 Task: Create a board button that move a list "Trello list" from board "Progress report" to the top position of board "progress report".
Action: Mouse moved to (1051, 87)
Screenshot: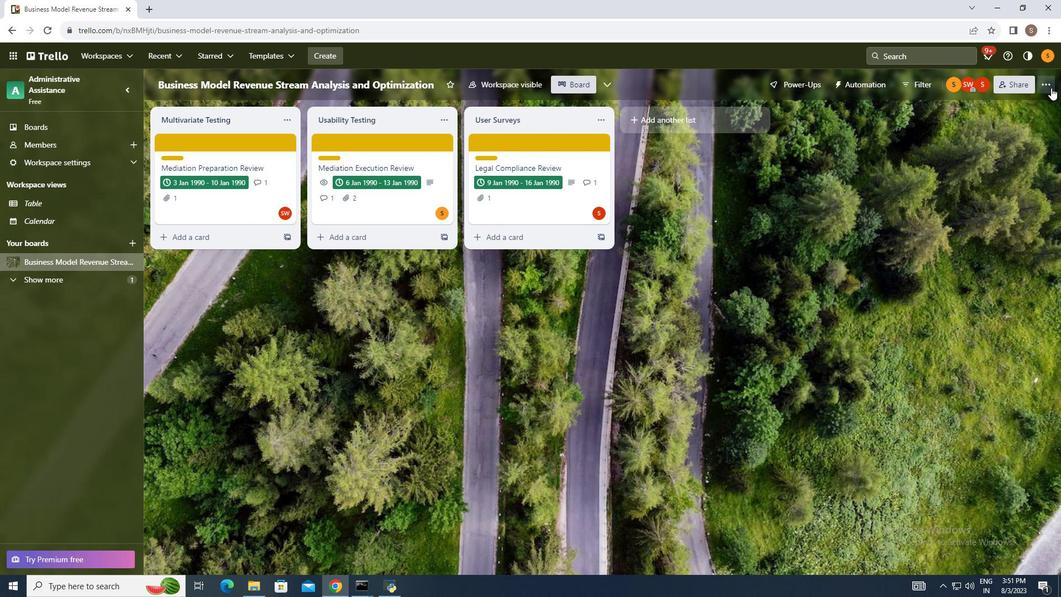 
Action: Mouse pressed left at (1051, 87)
Screenshot: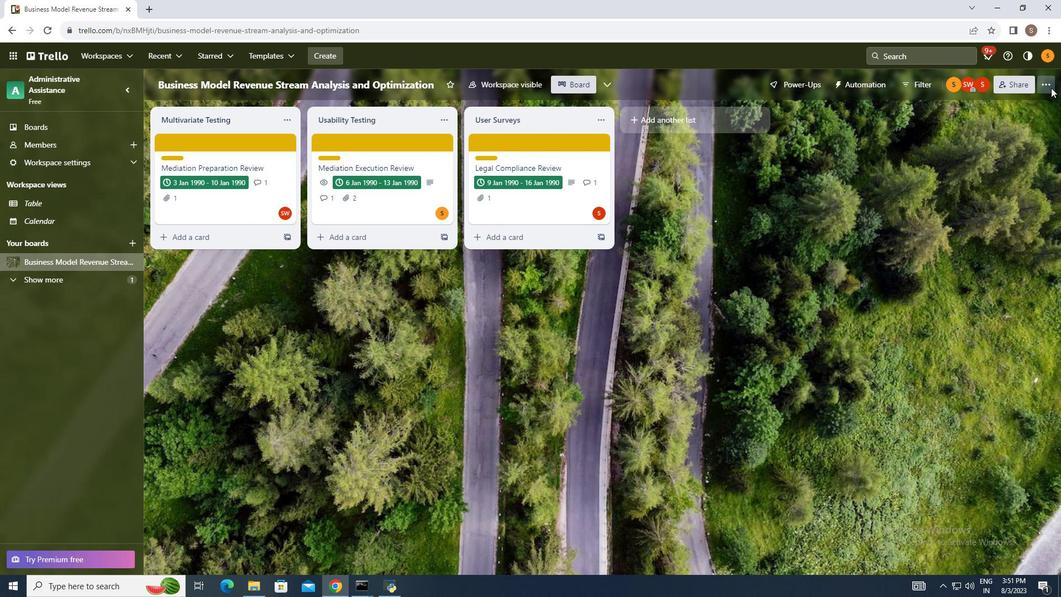 
Action: Mouse moved to (948, 235)
Screenshot: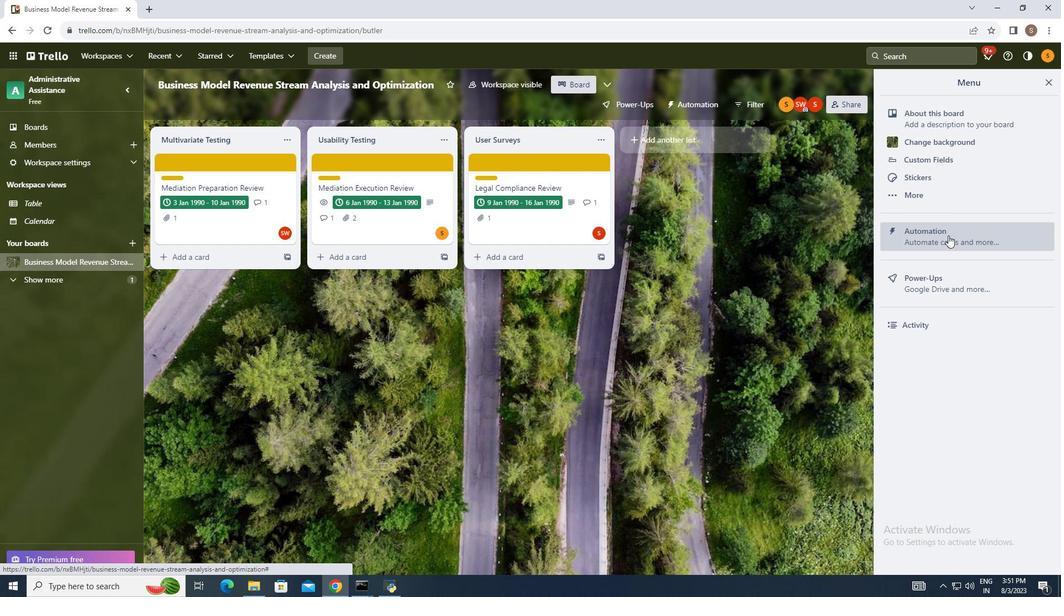 
Action: Mouse pressed left at (948, 235)
Screenshot: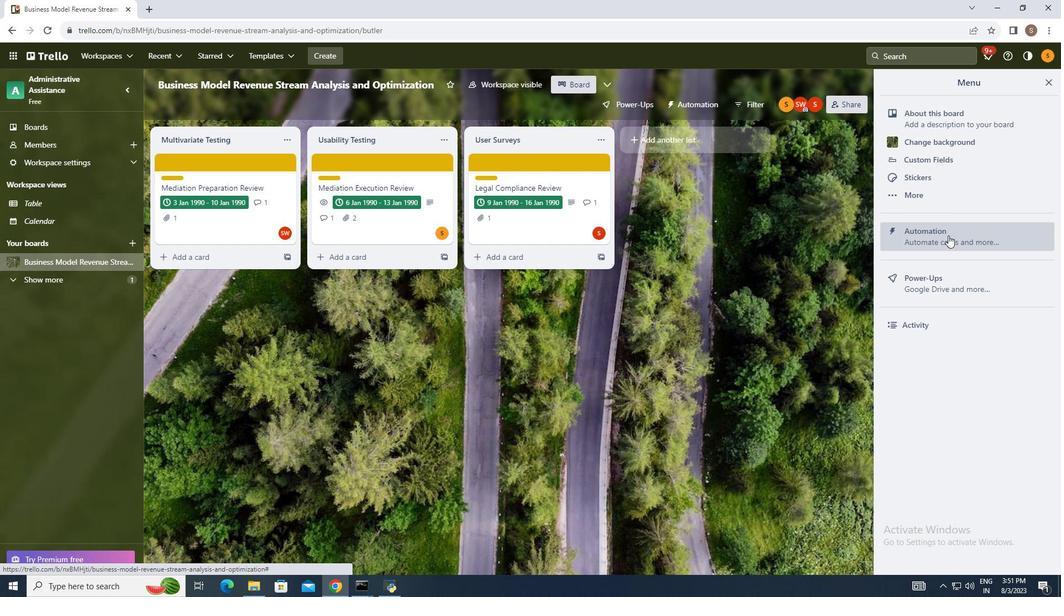 
Action: Mouse moved to (210, 307)
Screenshot: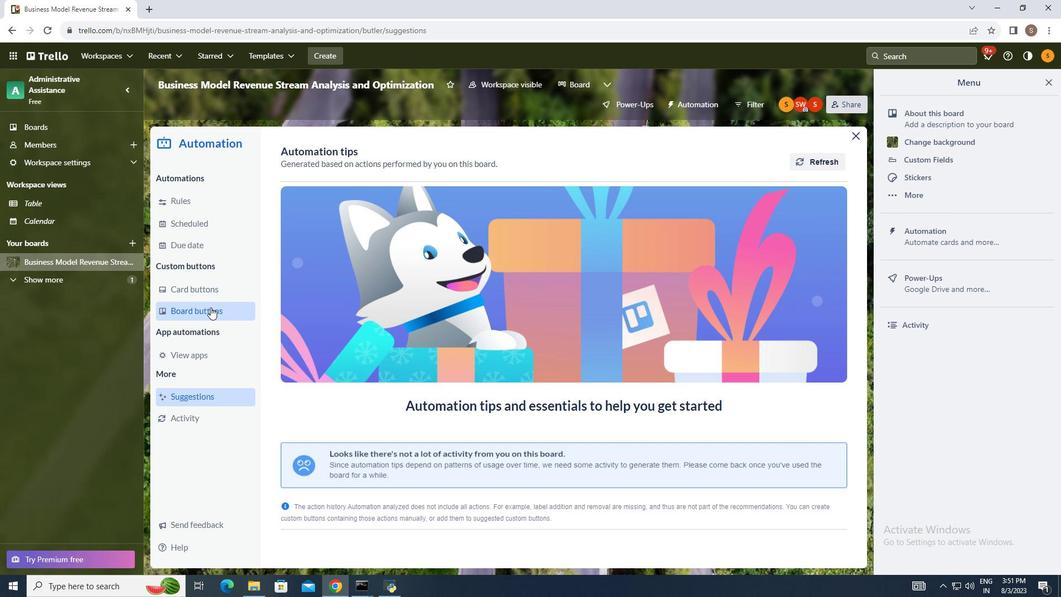 
Action: Mouse pressed left at (210, 307)
Screenshot: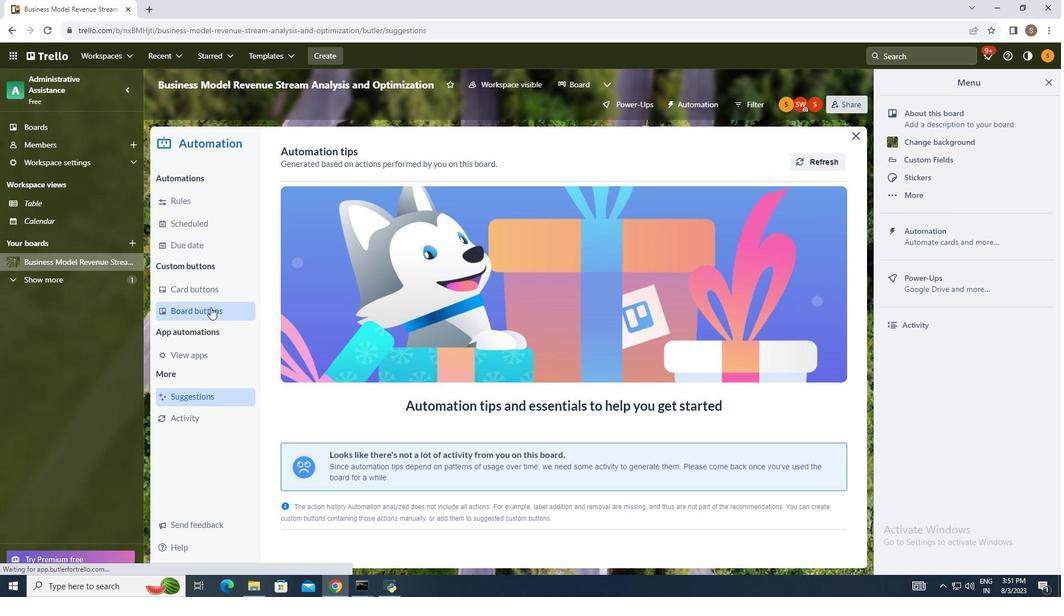 
Action: Mouse moved to (808, 158)
Screenshot: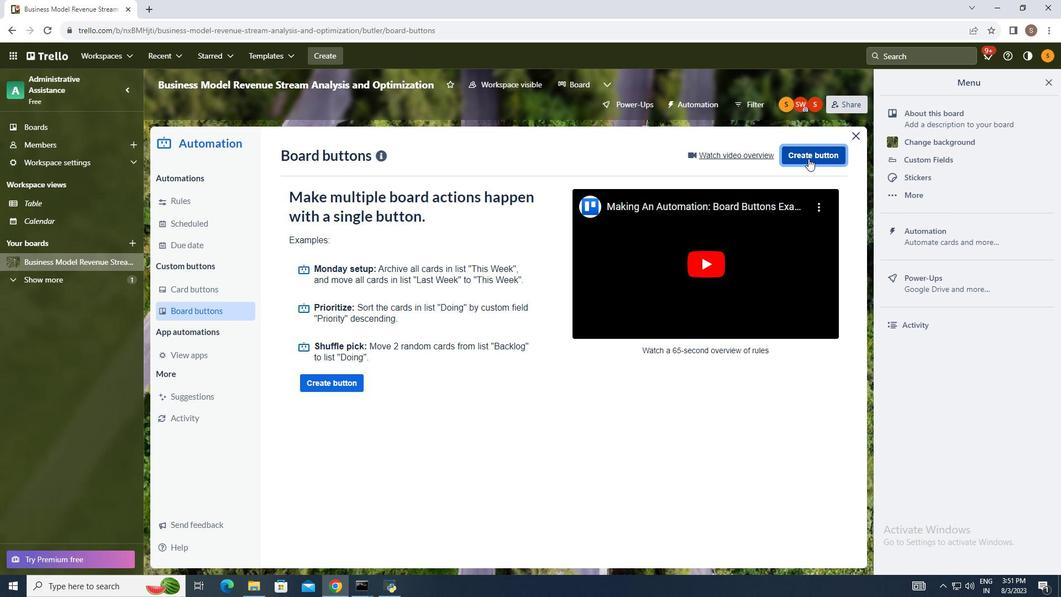 
Action: Mouse pressed left at (808, 158)
Screenshot: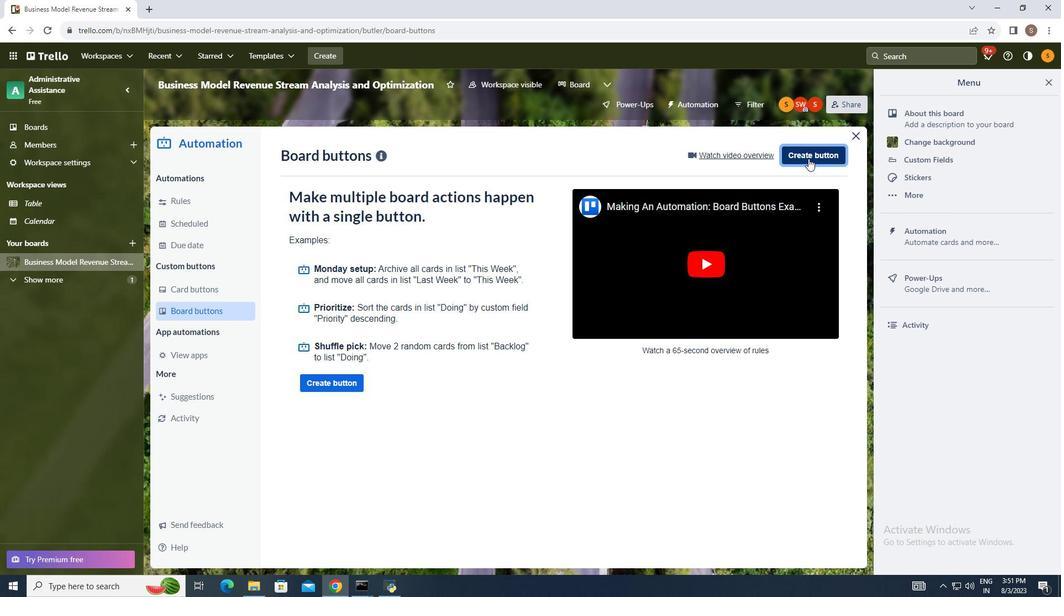 
Action: Mouse moved to (463, 298)
Screenshot: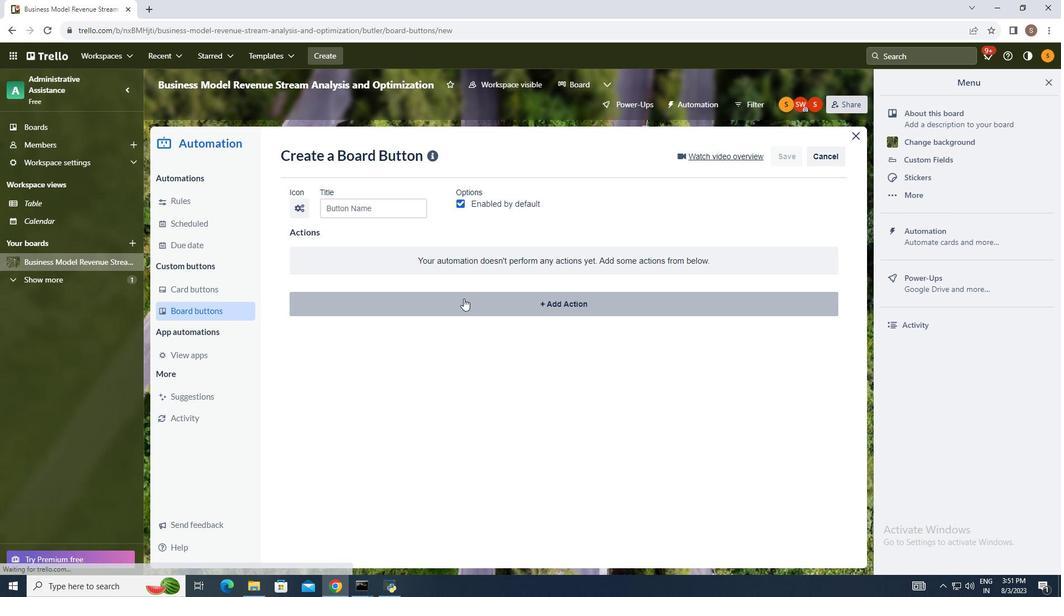 
Action: Mouse pressed left at (463, 298)
Screenshot: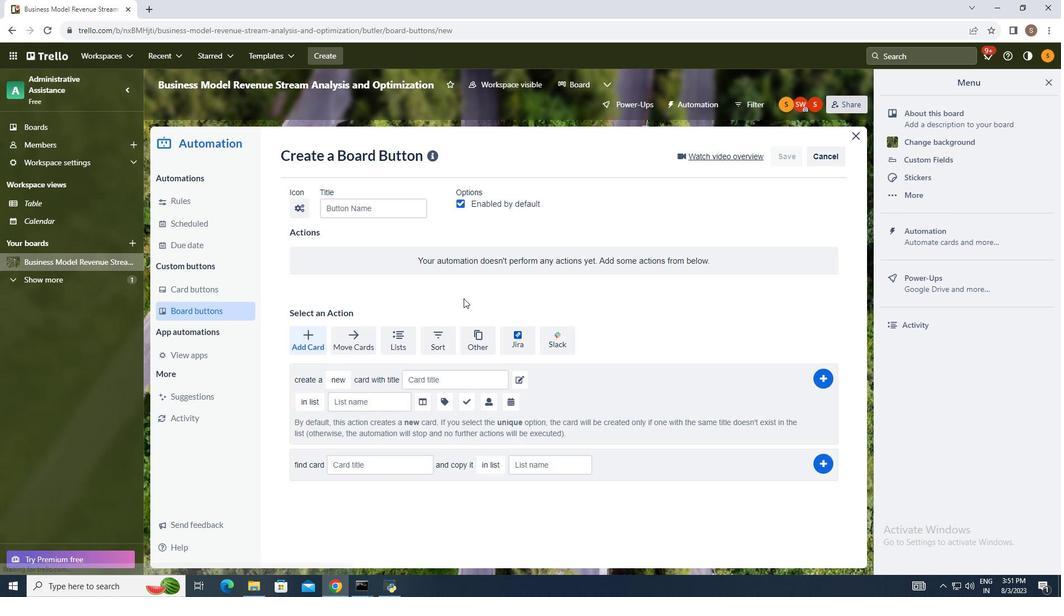 
Action: Mouse moved to (401, 342)
Screenshot: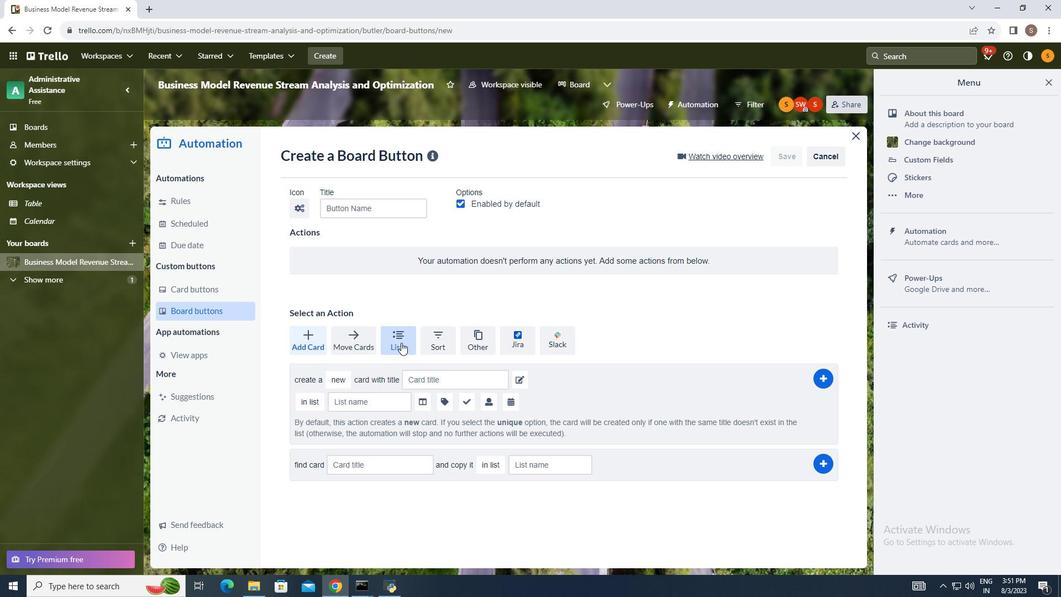 
Action: Mouse pressed left at (401, 342)
Screenshot: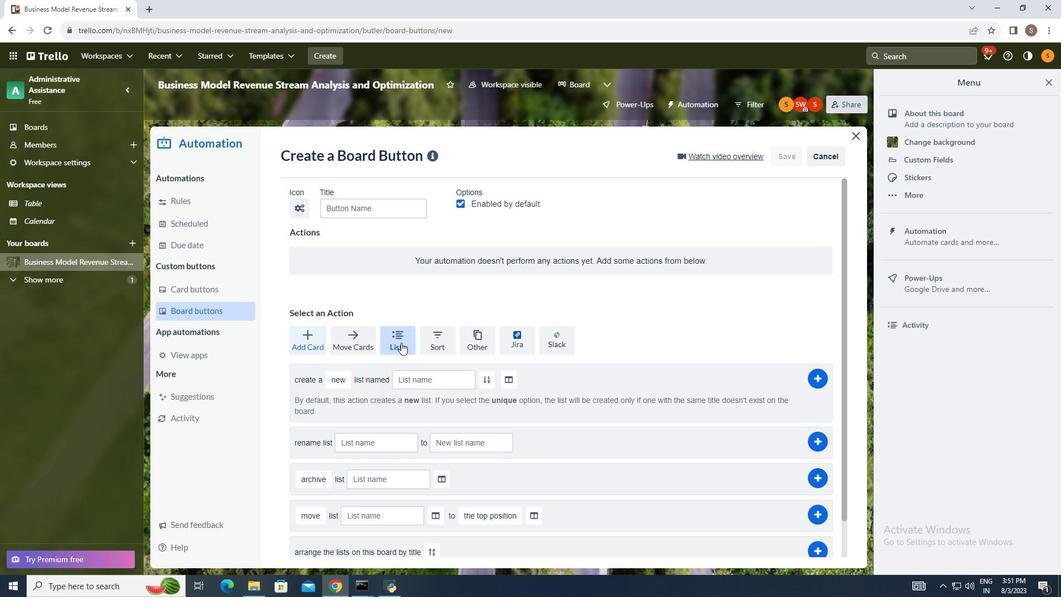 
Action: Mouse moved to (290, 437)
Screenshot: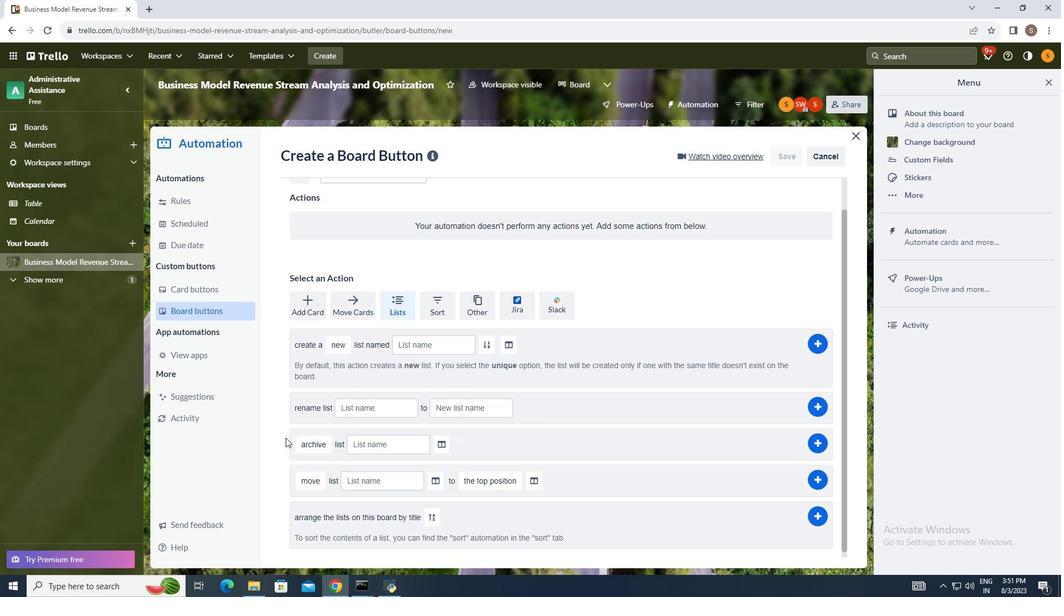 
Action: Mouse scrolled (294, 435) with delta (0, 0)
Screenshot: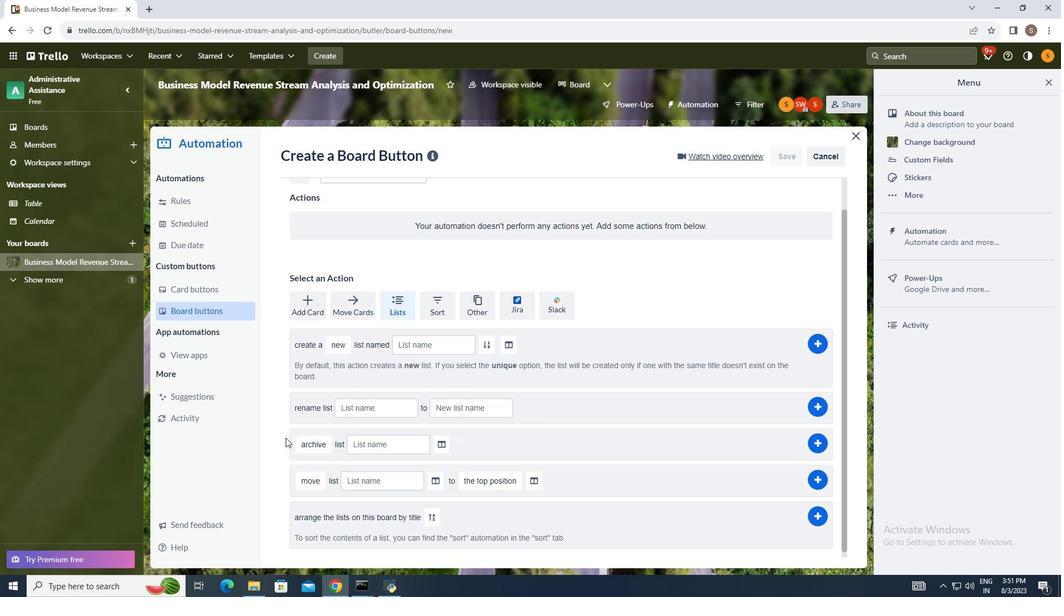 
Action: Mouse moved to (287, 437)
Screenshot: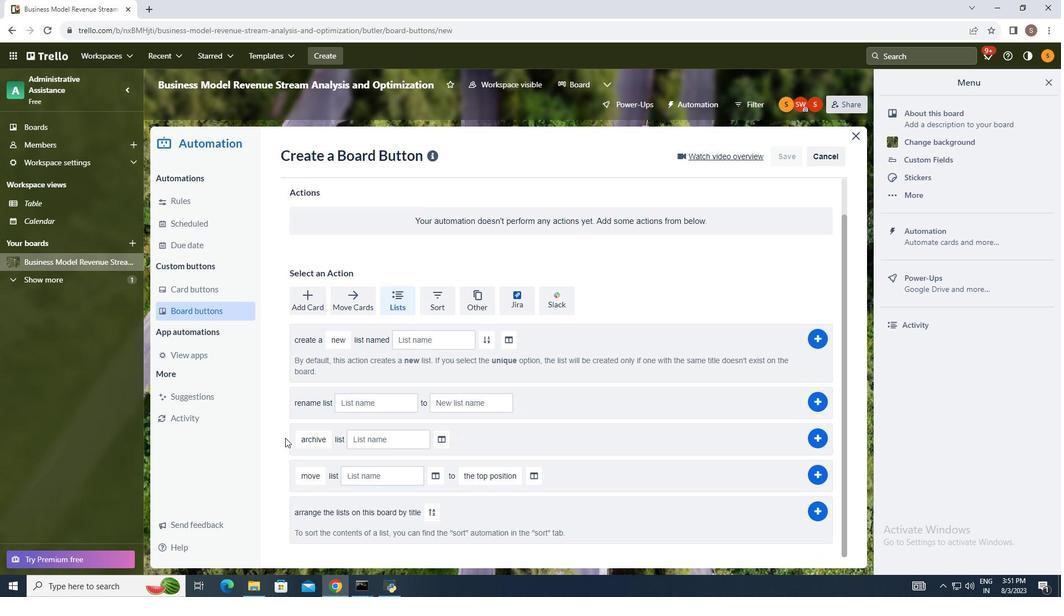 
Action: Mouse scrolled (287, 437) with delta (0, 0)
Screenshot: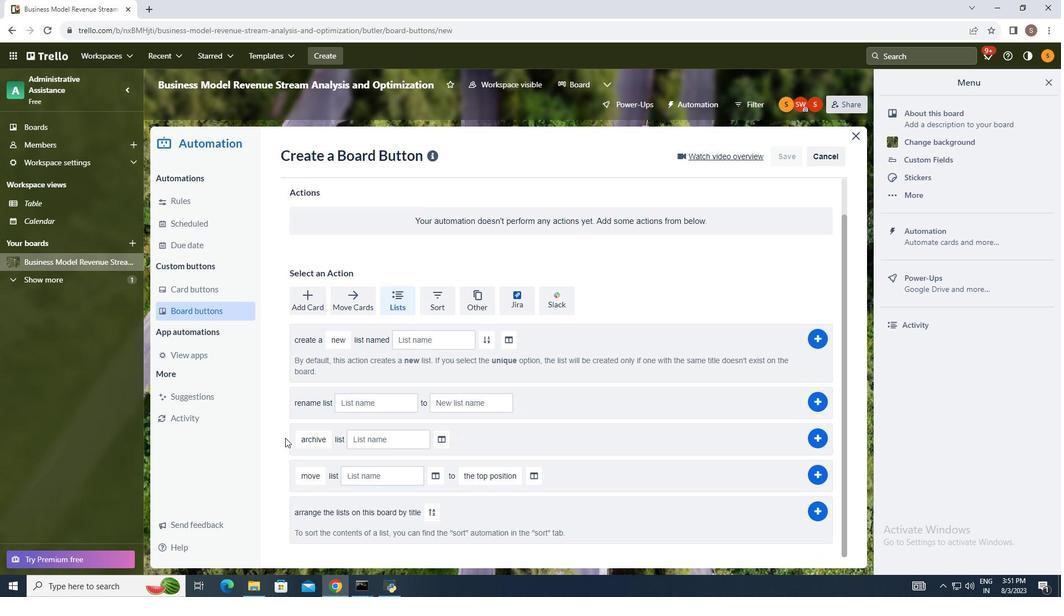 
Action: Mouse moved to (285, 437)
Screenshot: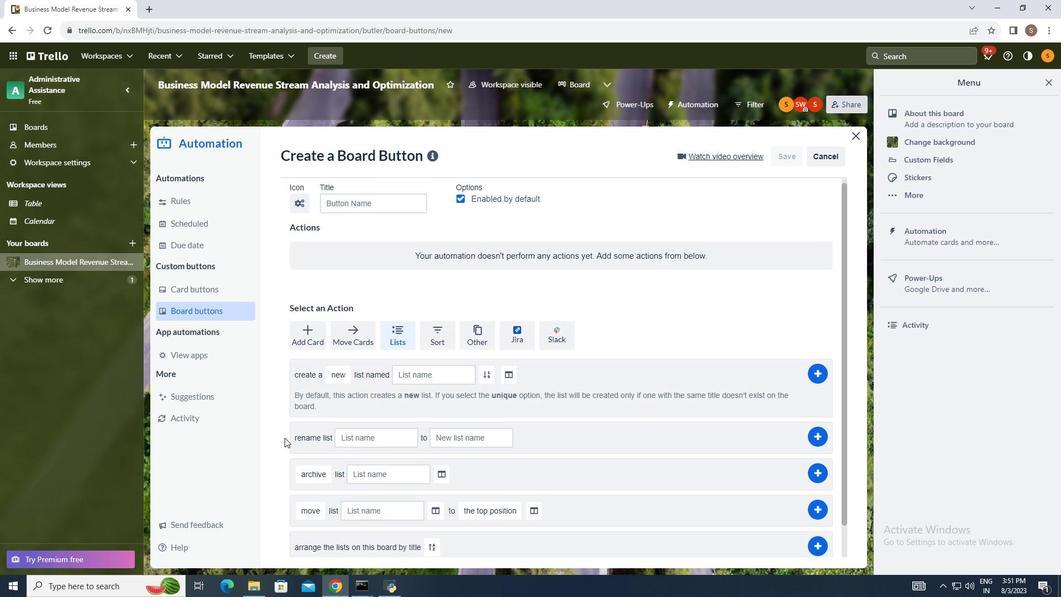 
Action: Mouse scrolled (285, 438) with delta (0, 0)
Screenshot: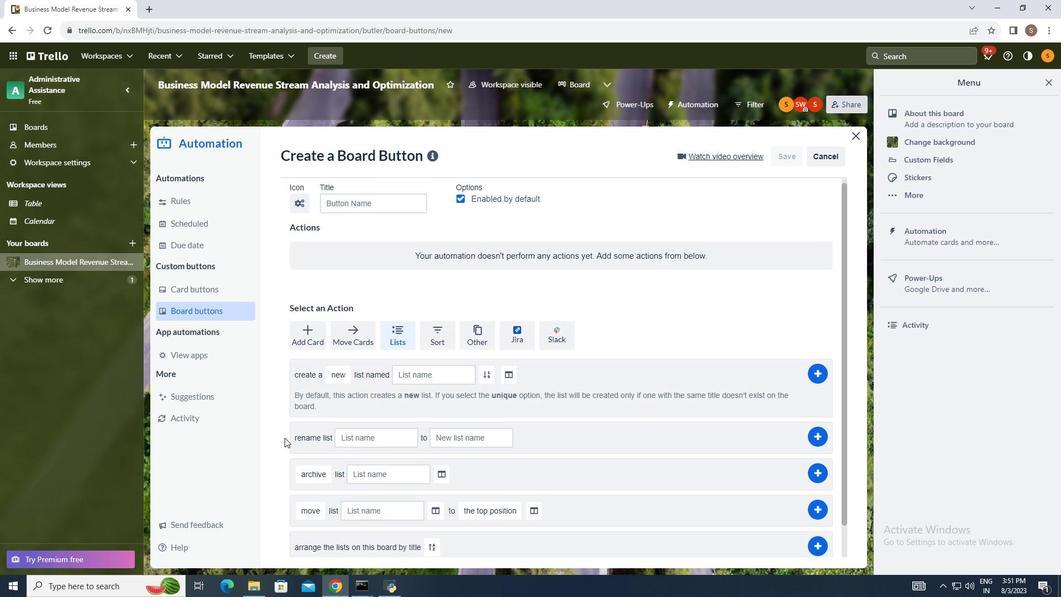 
Action: Mouse moved to (284, 440)
Screenshot: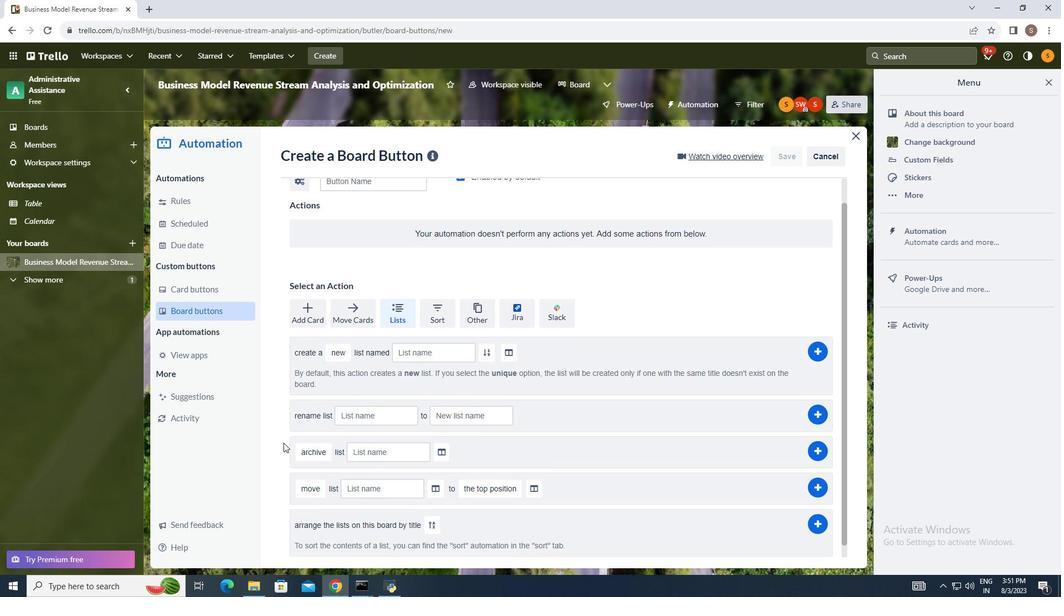 
Action: Mouse scrolled (284, 440) with delta (0, 0)
Screenshot: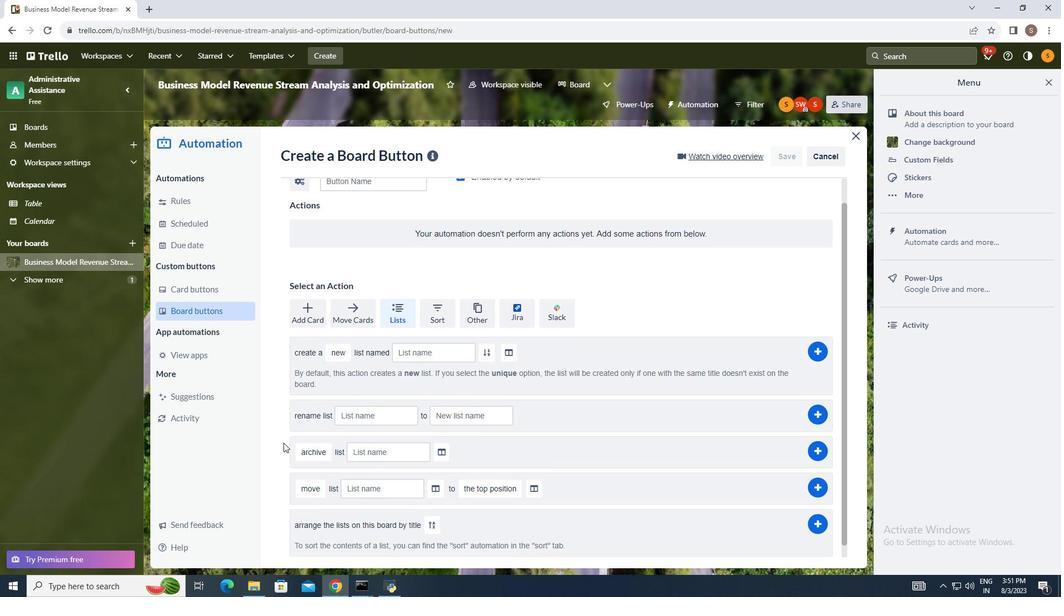 
Action: Mouse moved to (284, 441)
Screenshot: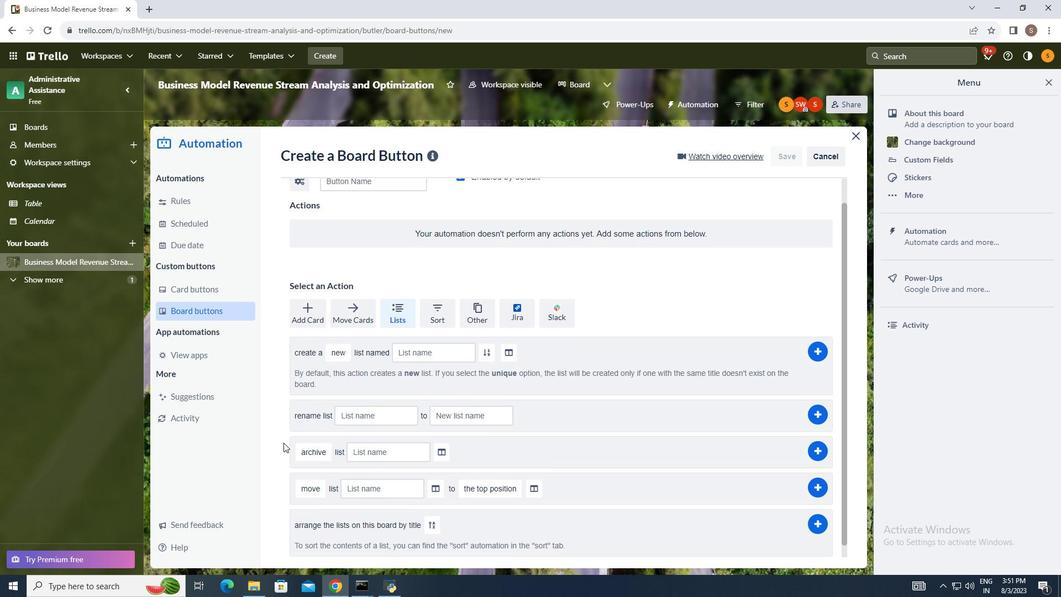 
Action: Mouse scrolled (284, 441) with delta (0, 0)
Screenshot: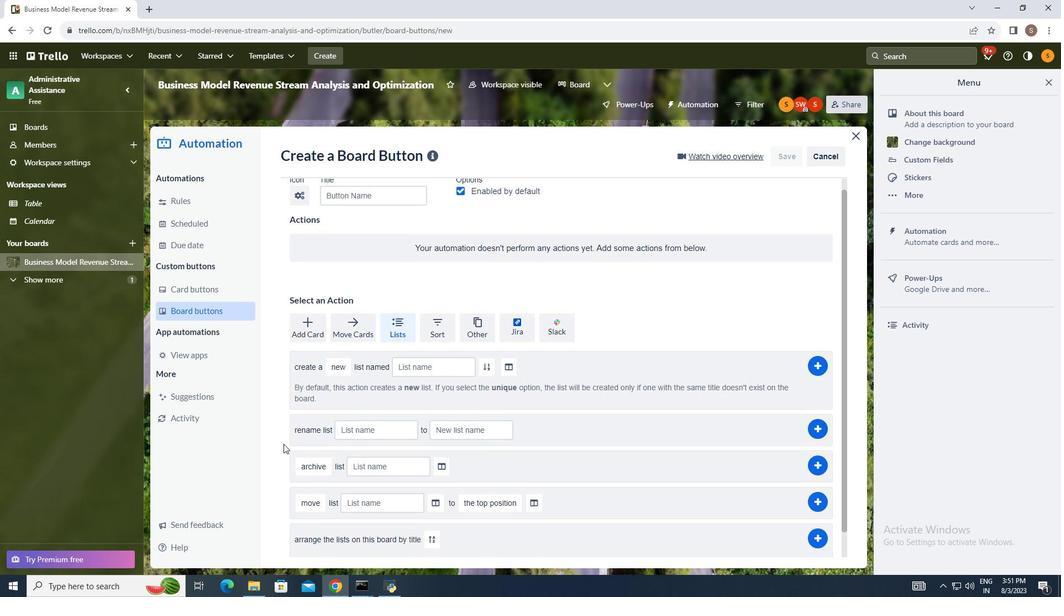 
Action: Mouse scrolled (284, 441) with delta (0, 0)
Screenshot: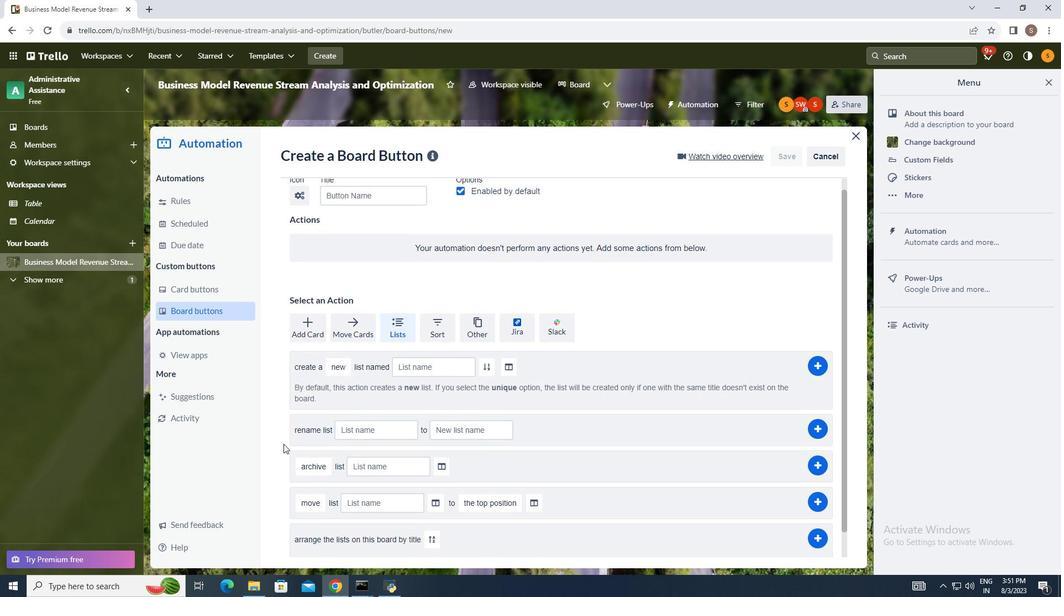 
Action: Mouse moved to (288, 474)
Screenshot: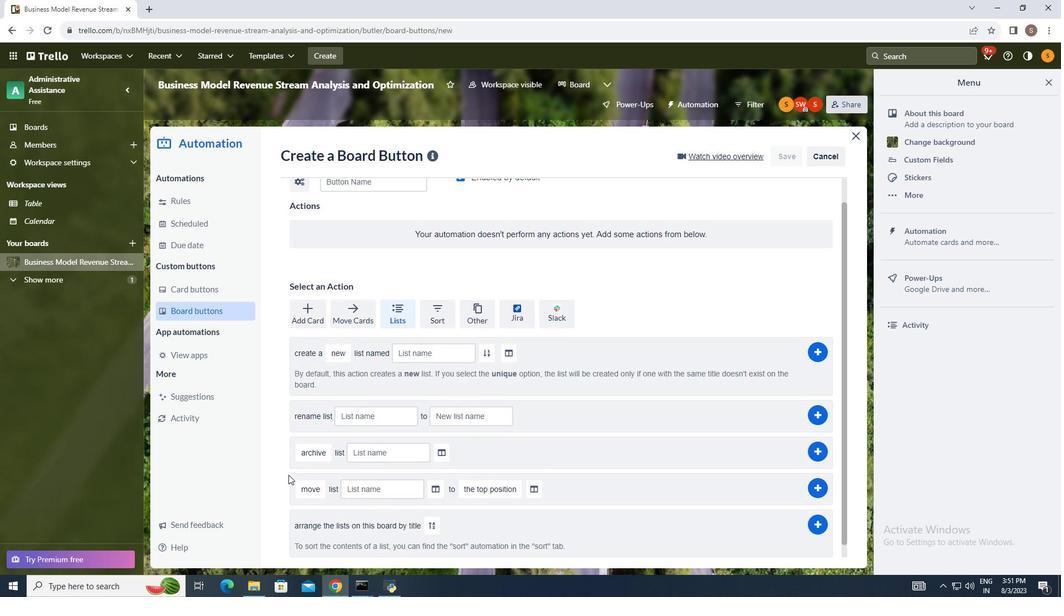 
Action: Mouse scrolled (288, 473) with delta (0, 0)
Screenshot: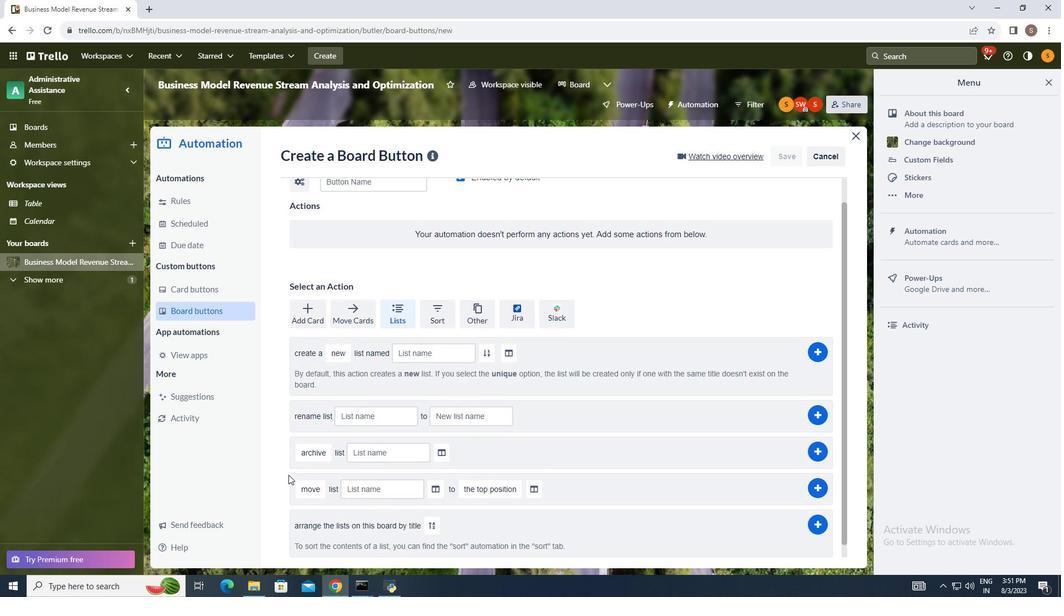 
Action: Mouse moved to (288, 474)
Screenshot: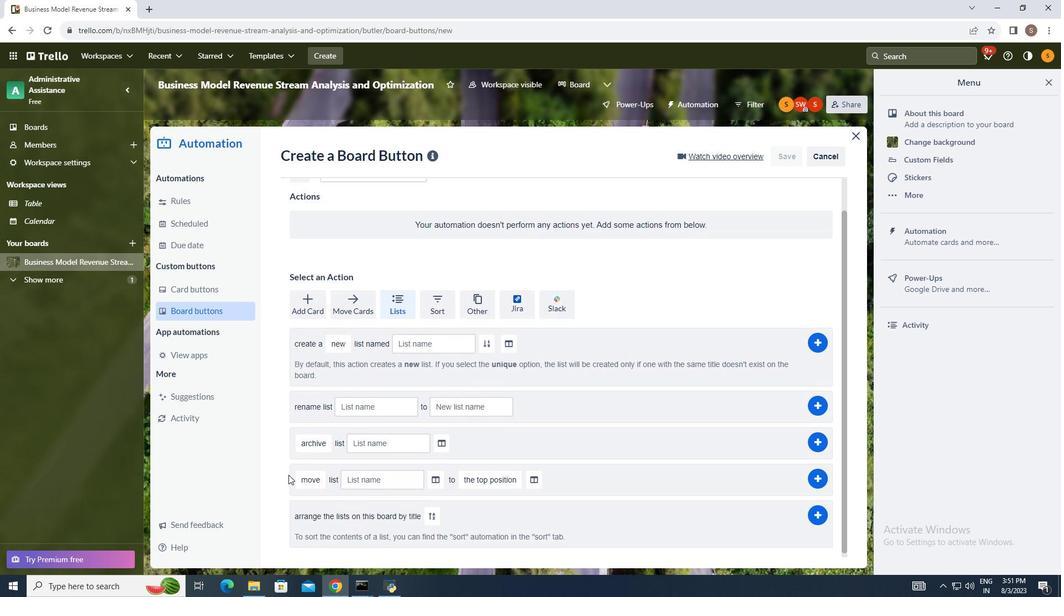 
Action: Mouse scrolled (288, 475) with delta (0, 0)
Screenshot: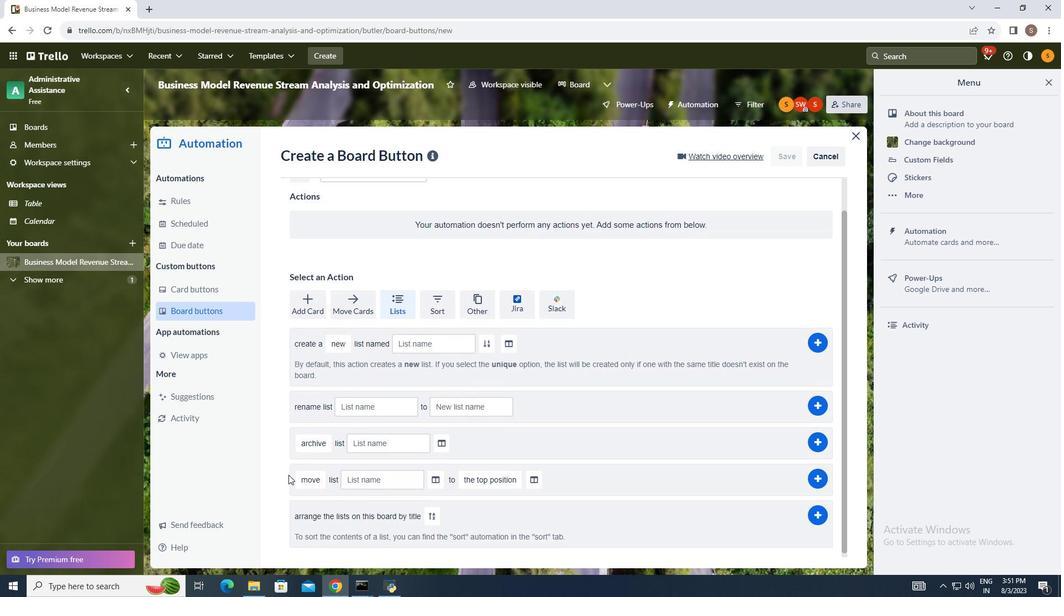
Action: Mouse scrolled (288, 474) with delta (0, 0)
Screenshot: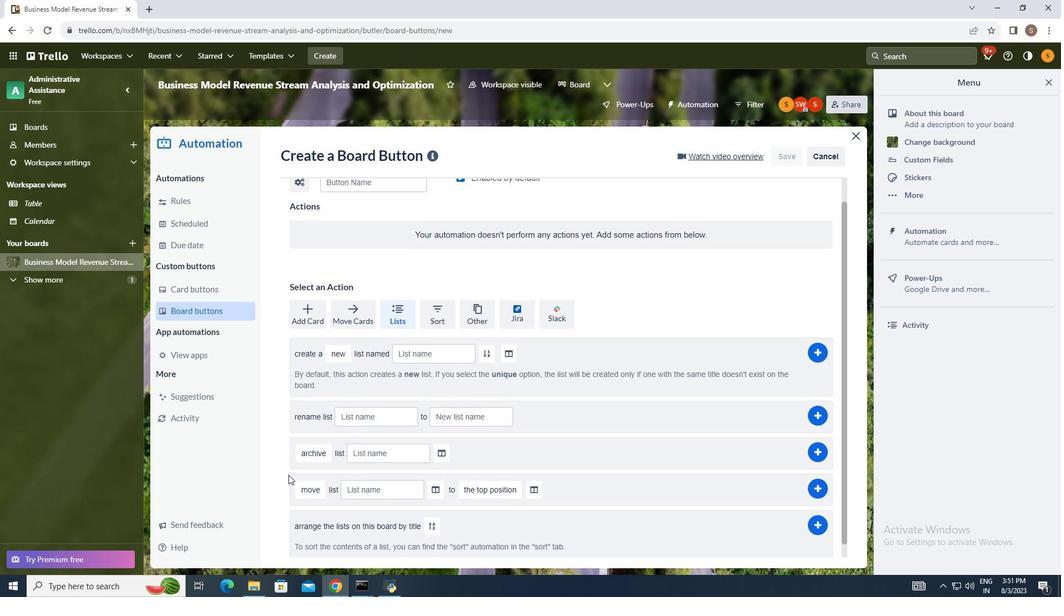 
Action: Mouse scrolled (288, 475) with delta (0, 0)
Screenshot: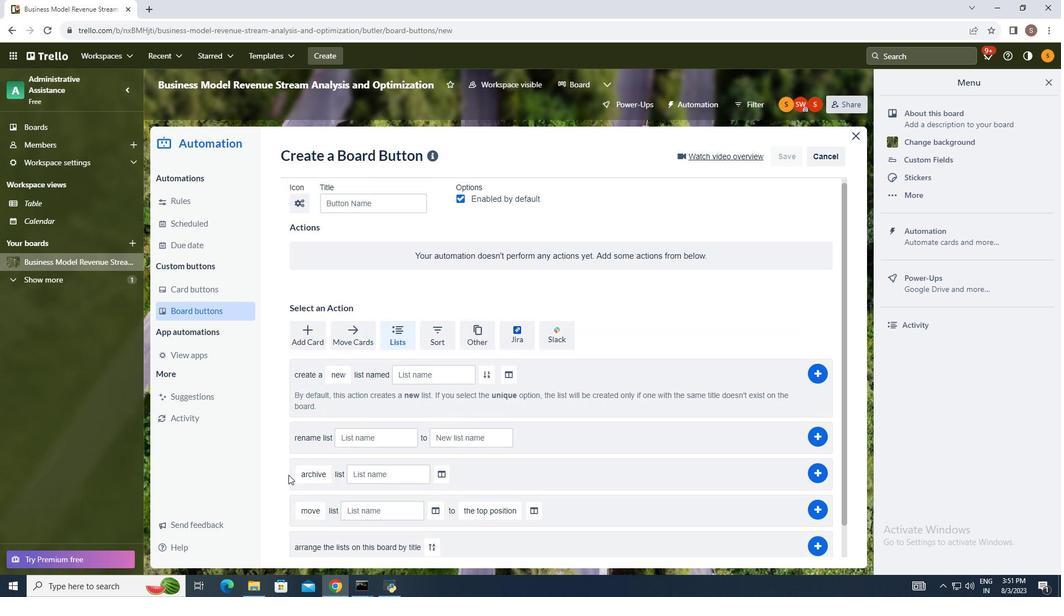 
Action: Mouse moved to (310, 515)
Screenshot: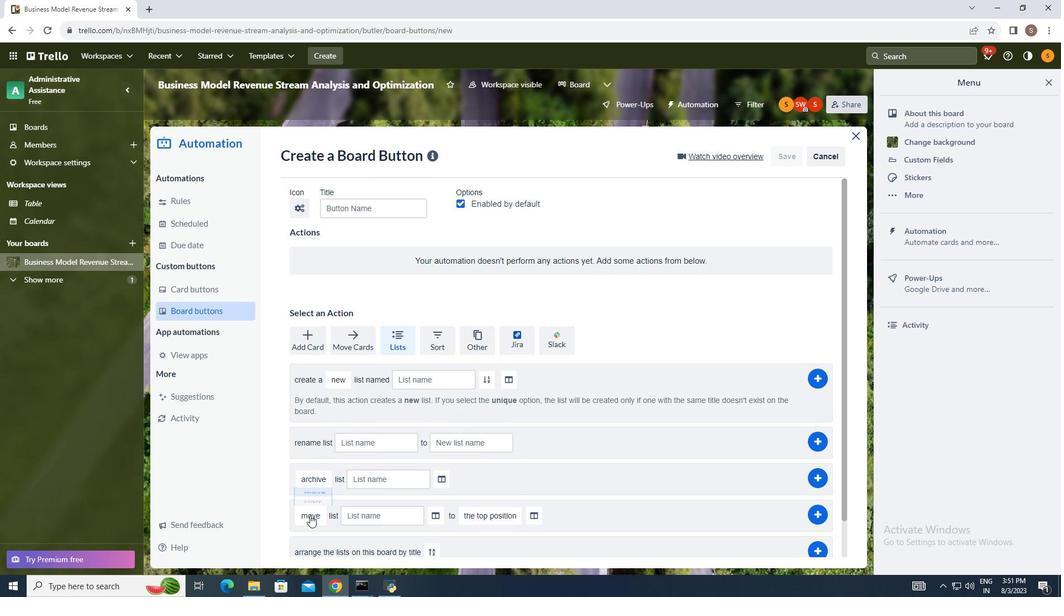 
Action: Mouse pressed left at (310, 515)
Screenshot: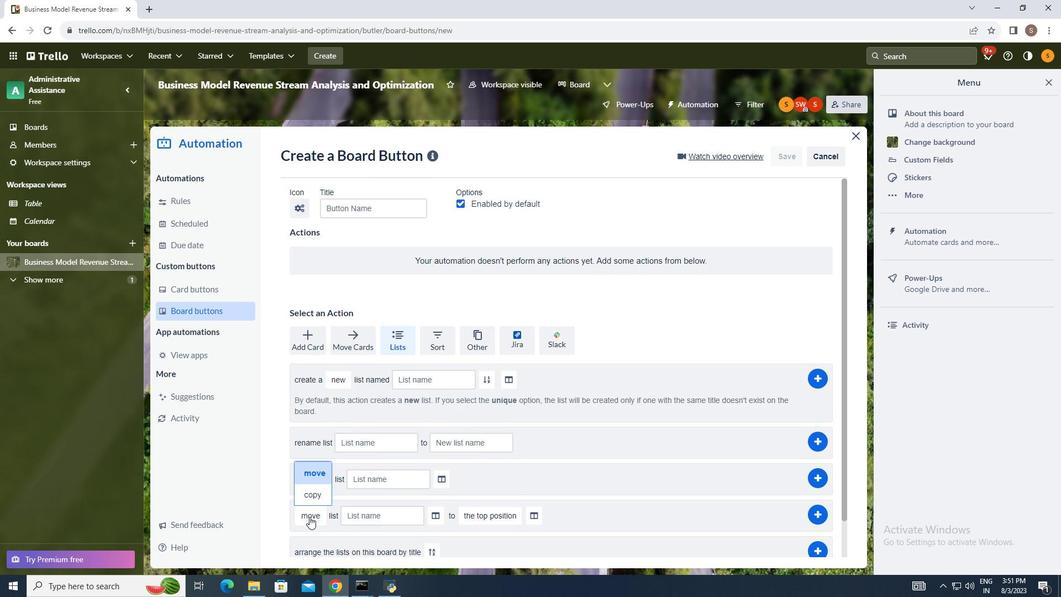 
Action: Mouse moved to (314, 474)
Screenshot: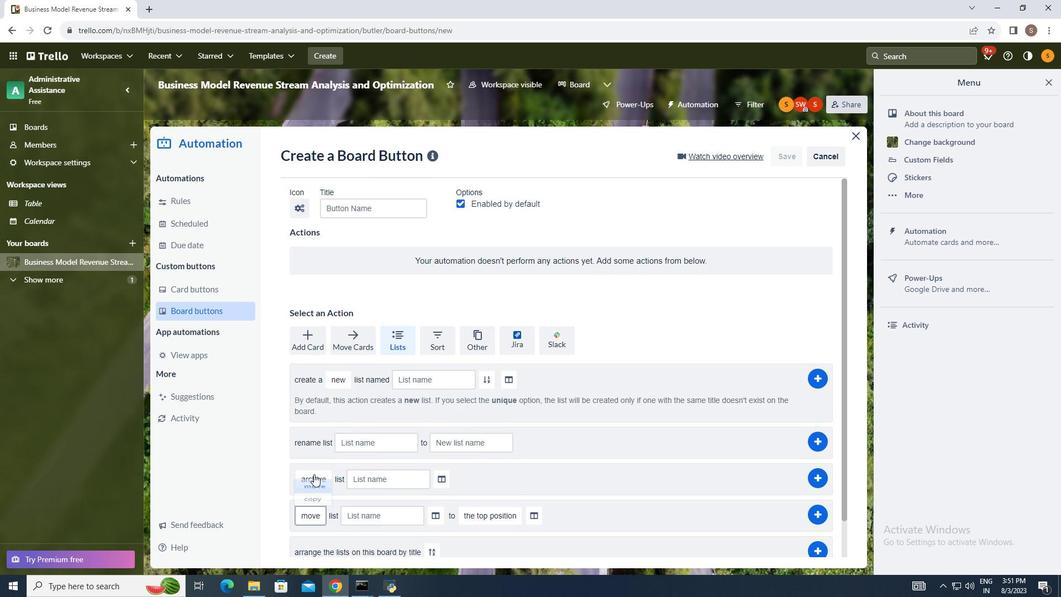 
Action: Mouse pressed left at (314, 474)
Screenshot: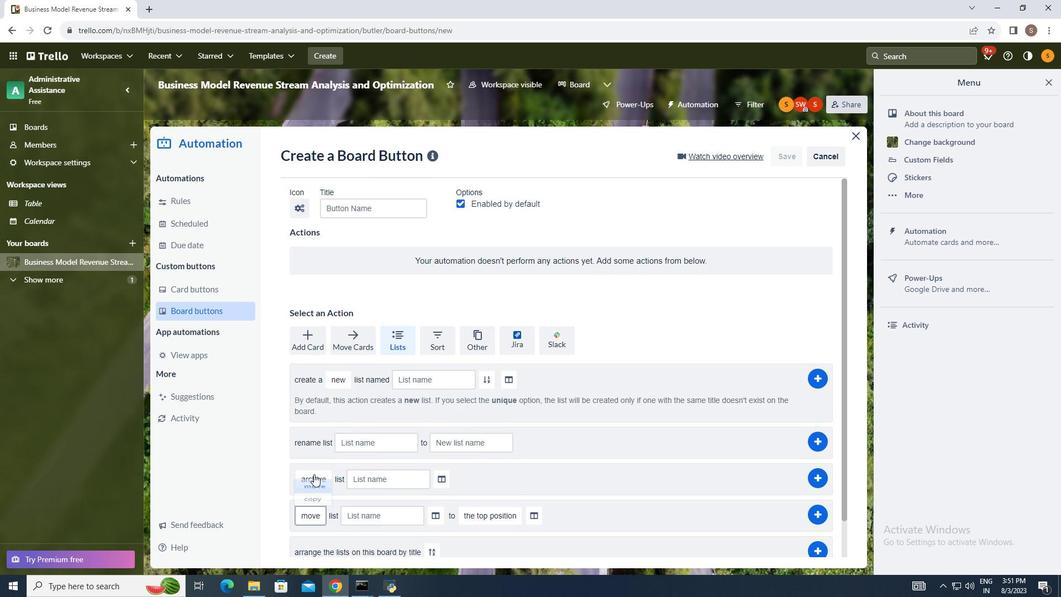 
Action: Mouse moved to (364, 517)
Screenshot: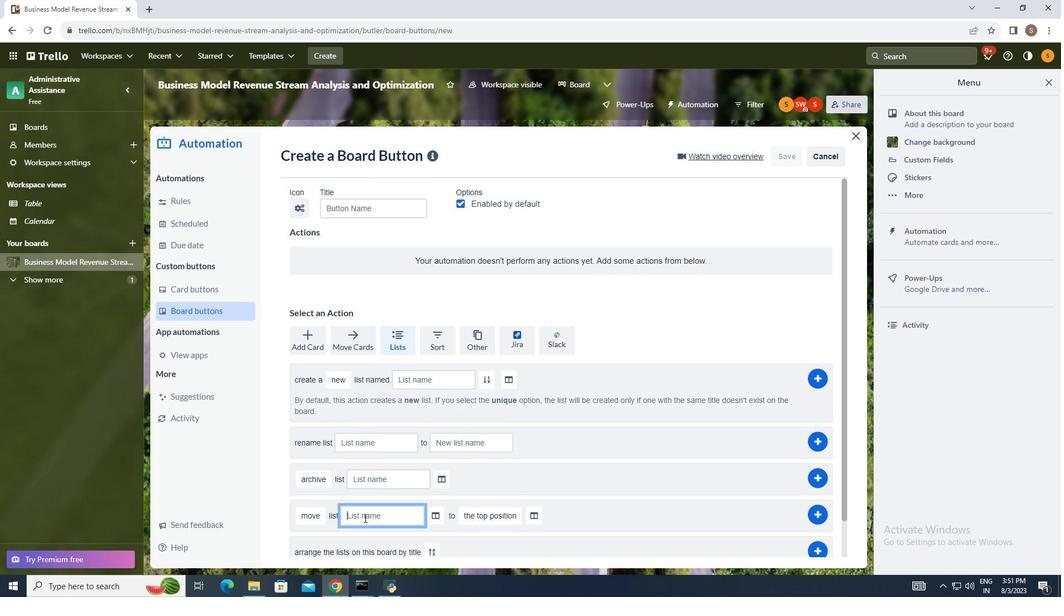 
Action: Mouse pressed left at (364, 517)
Screenshot: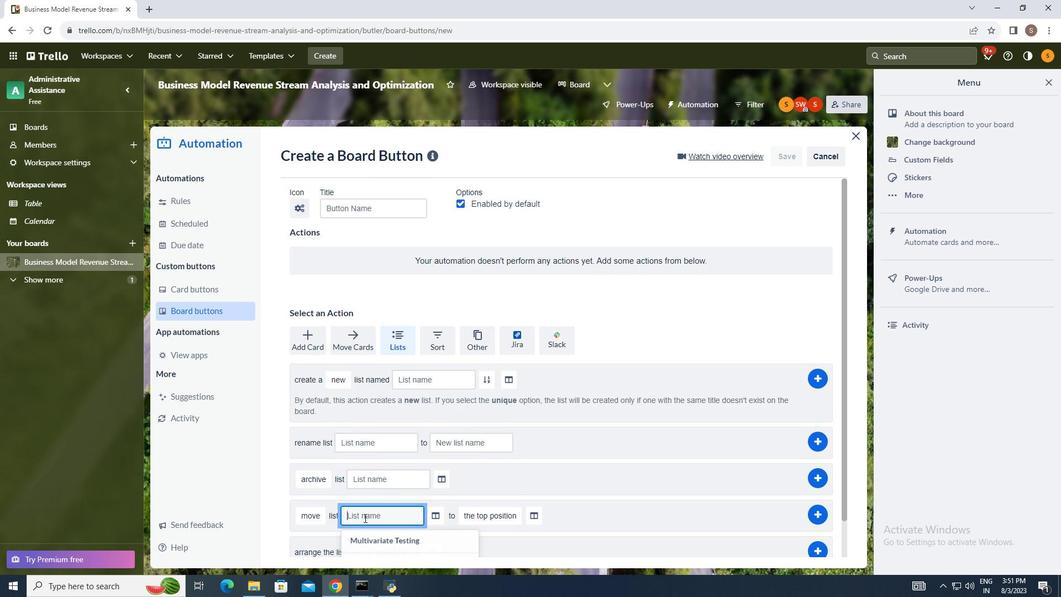 
Action: Key pressed <Key.shift_r>Trello<Key.space>fi<Key.backspace><Key.backspace>list
Screenshot: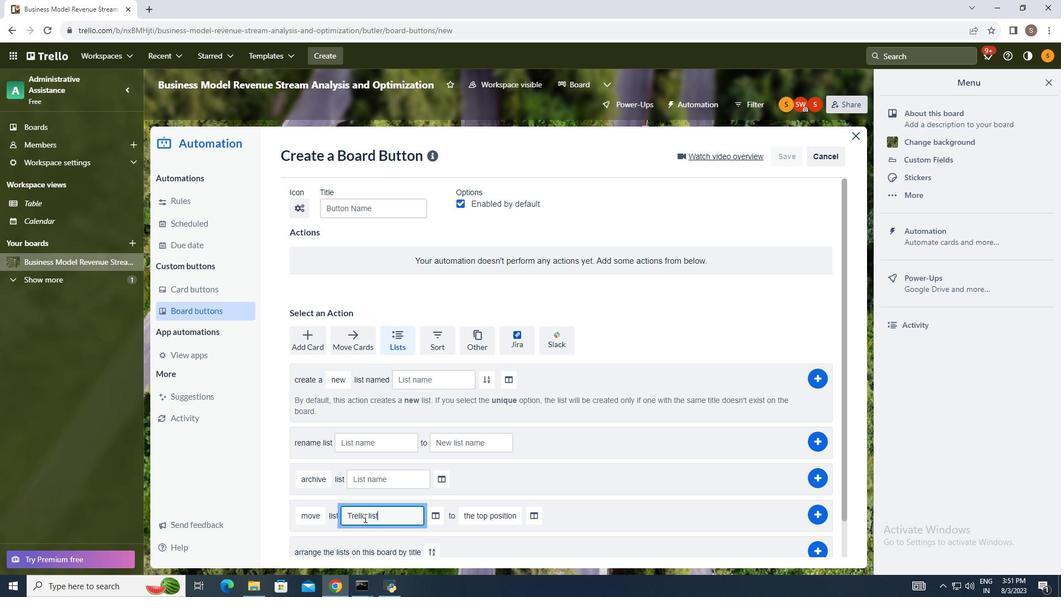
Action: Mouse moved to (438, 517)
Screenshot: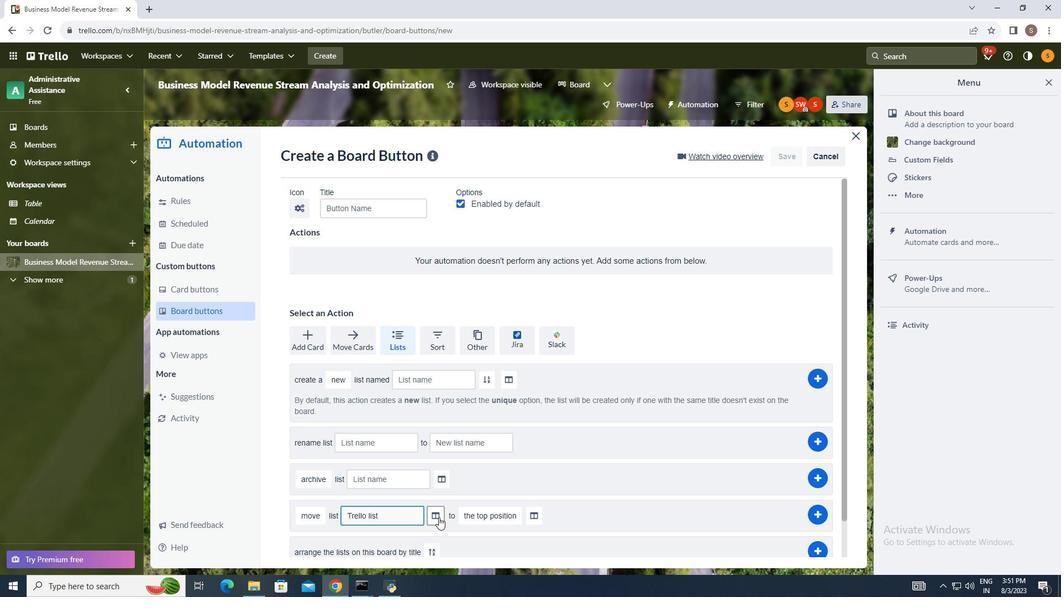
Action: Mouse pressed left at (438, 517)
Screenshot: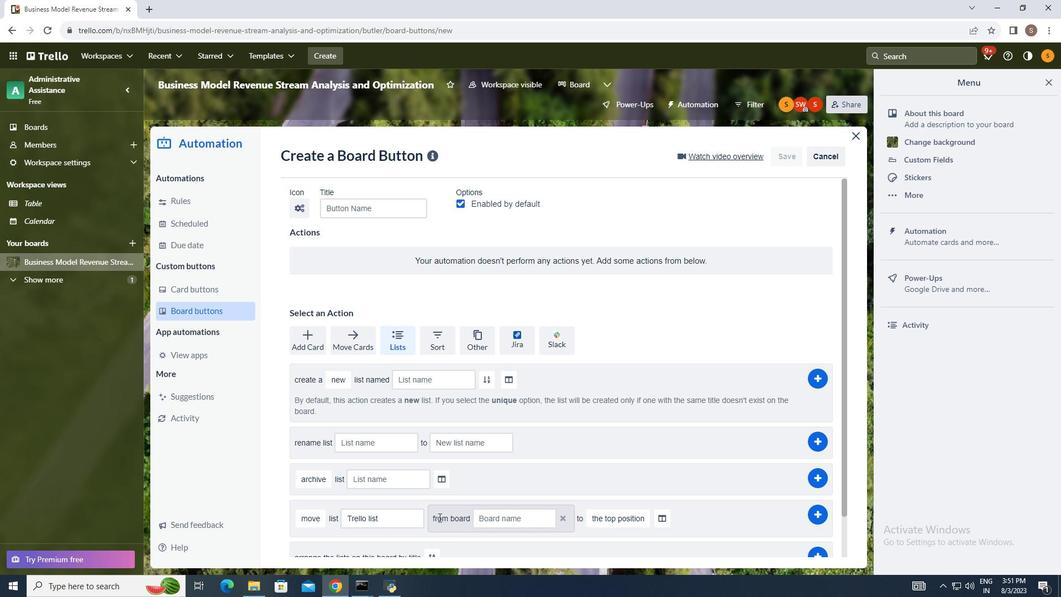 
Action: Mouse moved to (501, 519)
Screenshot: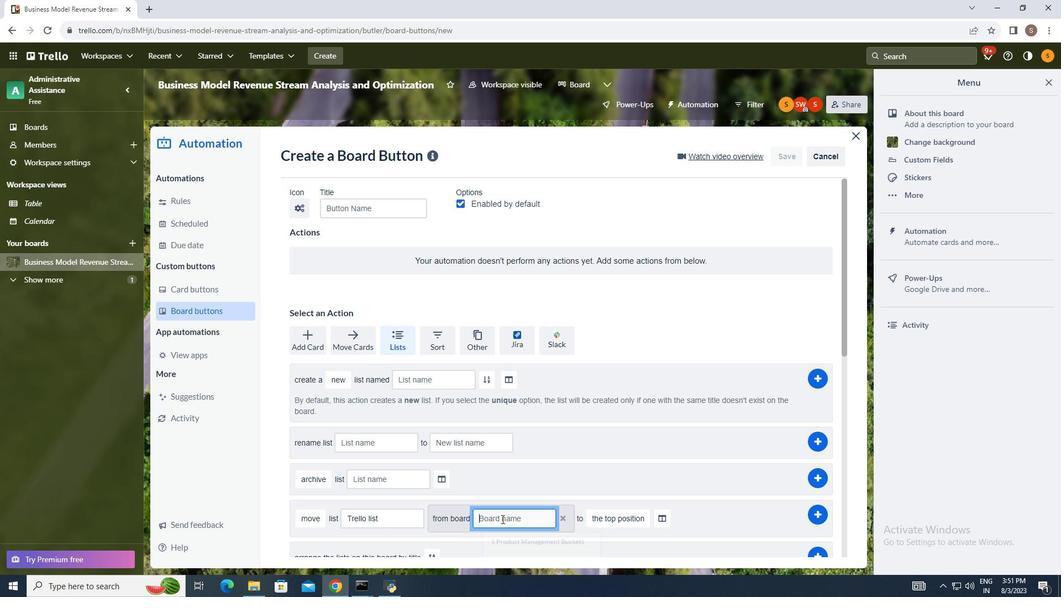 
Action: Mouse pressed left at (501, 519)
Screenshot: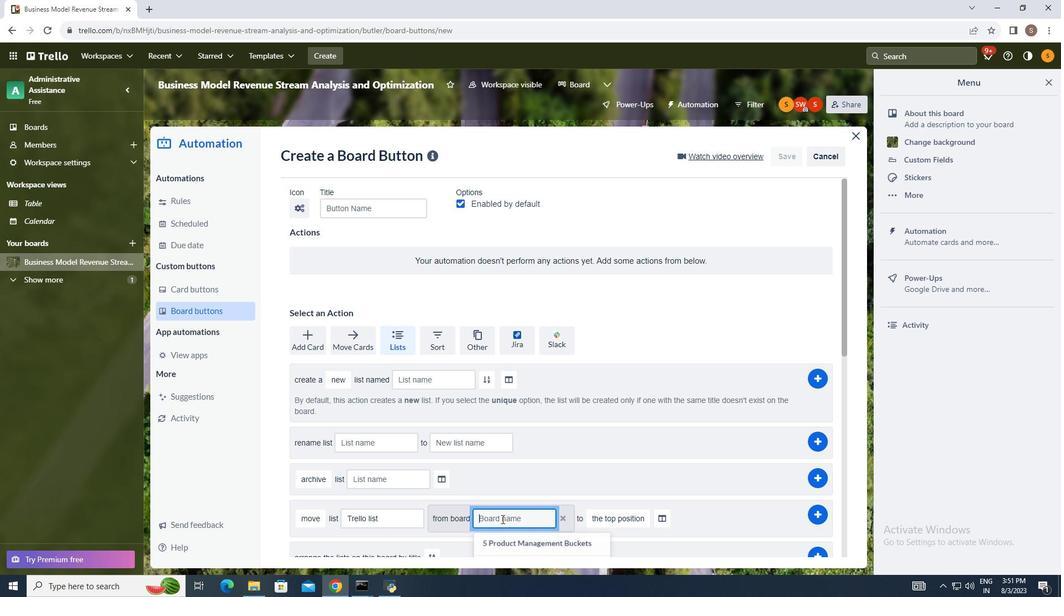 
Action: Mouse moved to (390, 435)
Screenshot: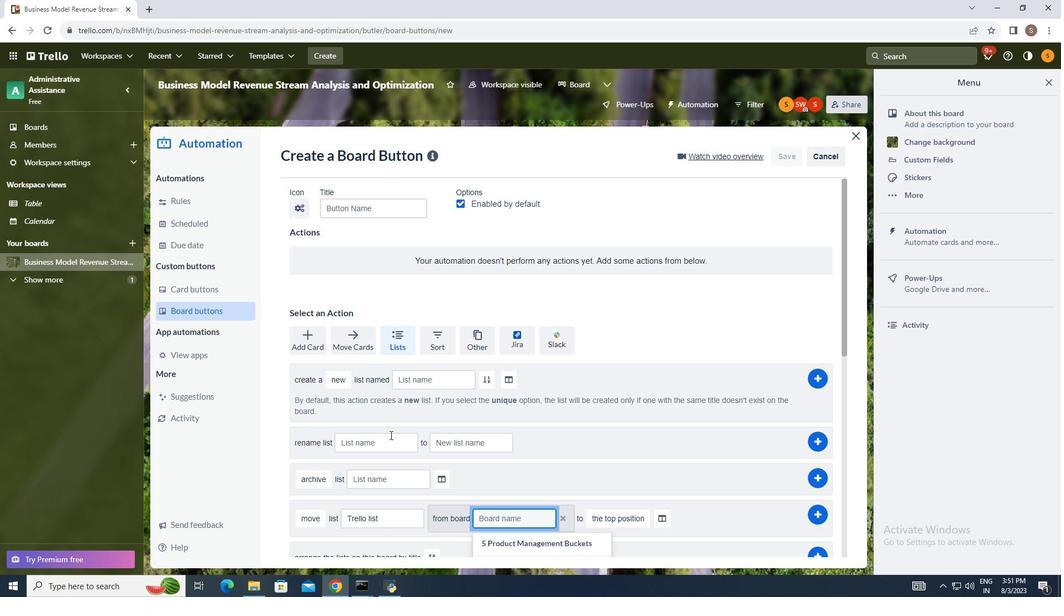 
Action: Key pressed <Key.shift>Progress<Key.space>e<Key.backspace>report
Screenshot: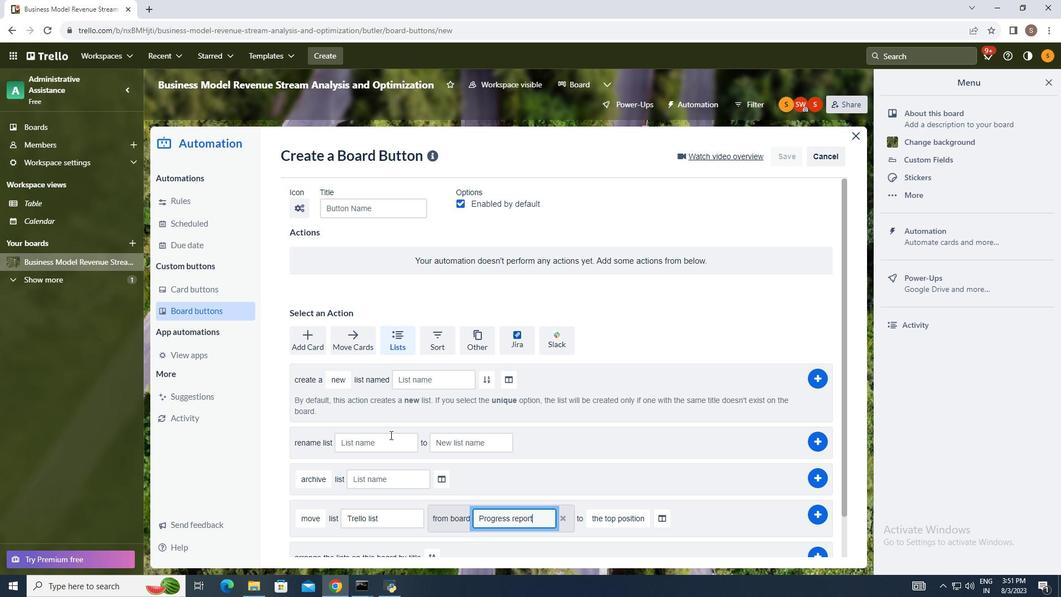 
Action: Mouse moved to (640, 363)
Screenshot: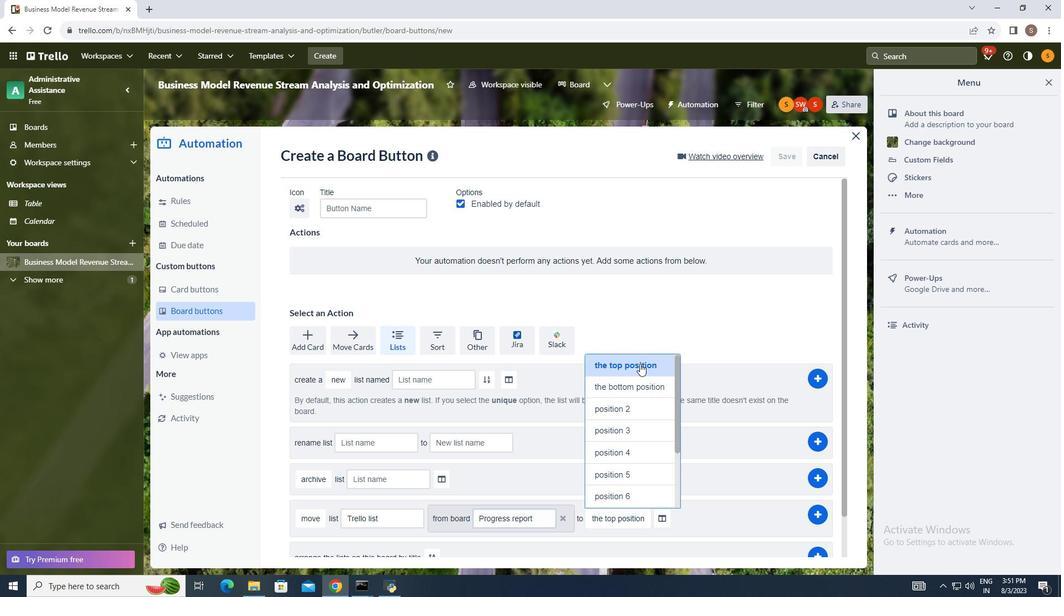 
Action: Mouse pressed left at (640, 363)
Screenshot: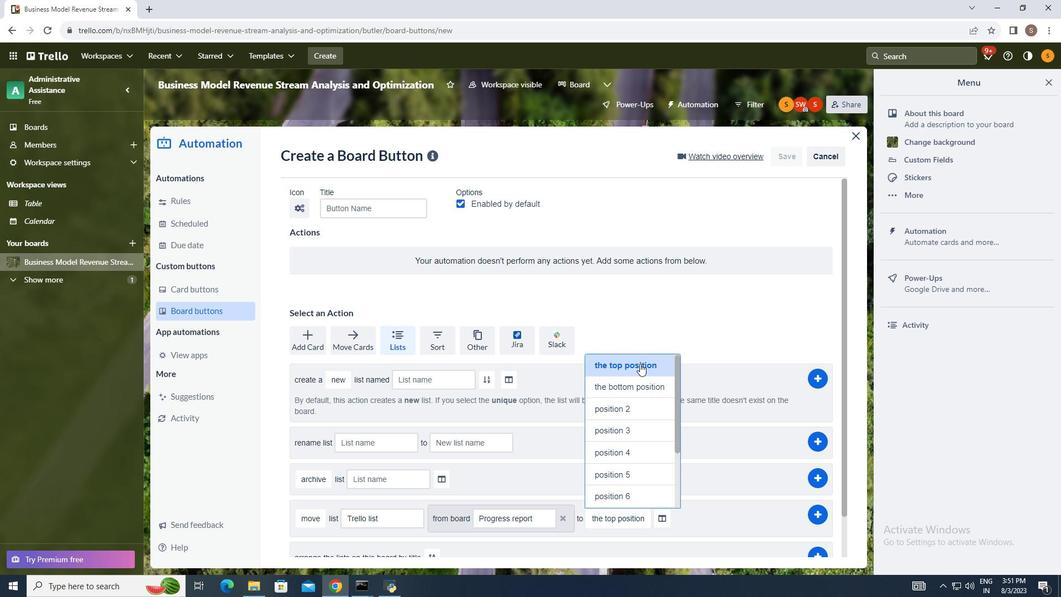 
Action: Mouse moved to (667, 514)
Screenshot: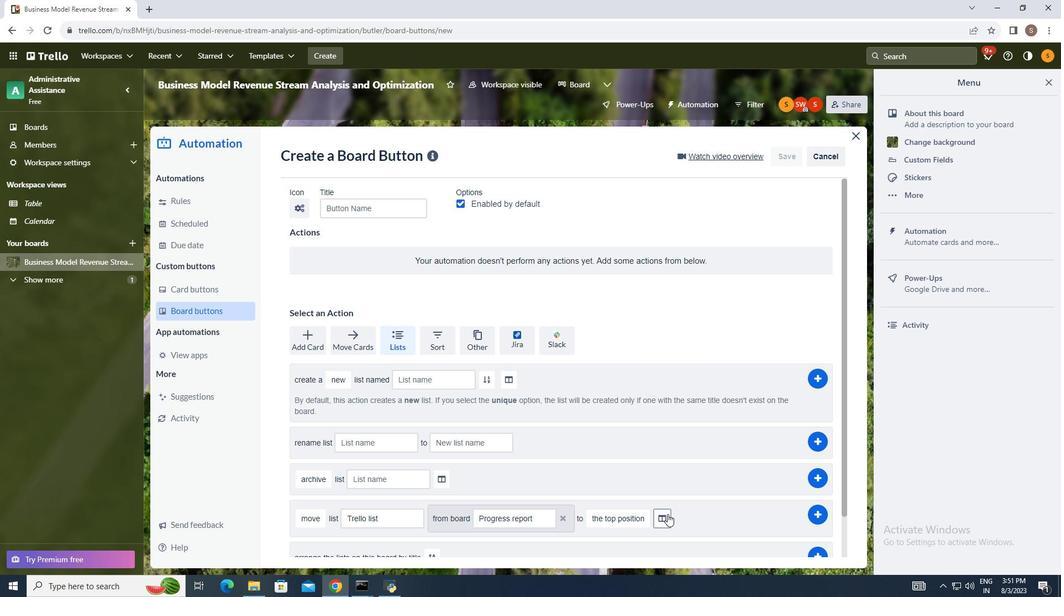
Action: Mouse pressed left at (667, 514)
Screenshot: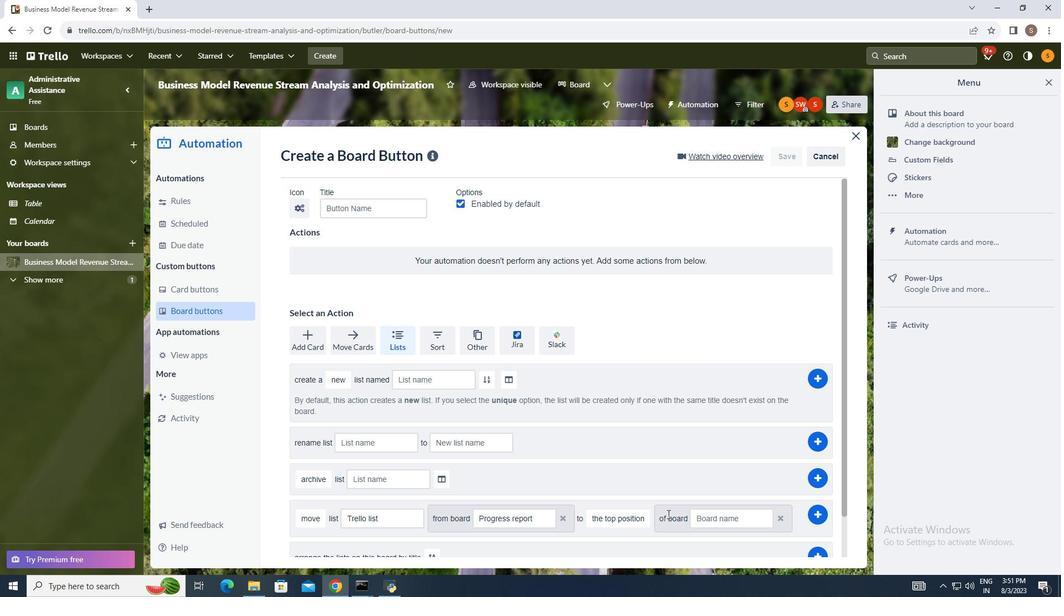 
Action: Mouse moved to (710, 517)
Screenshot: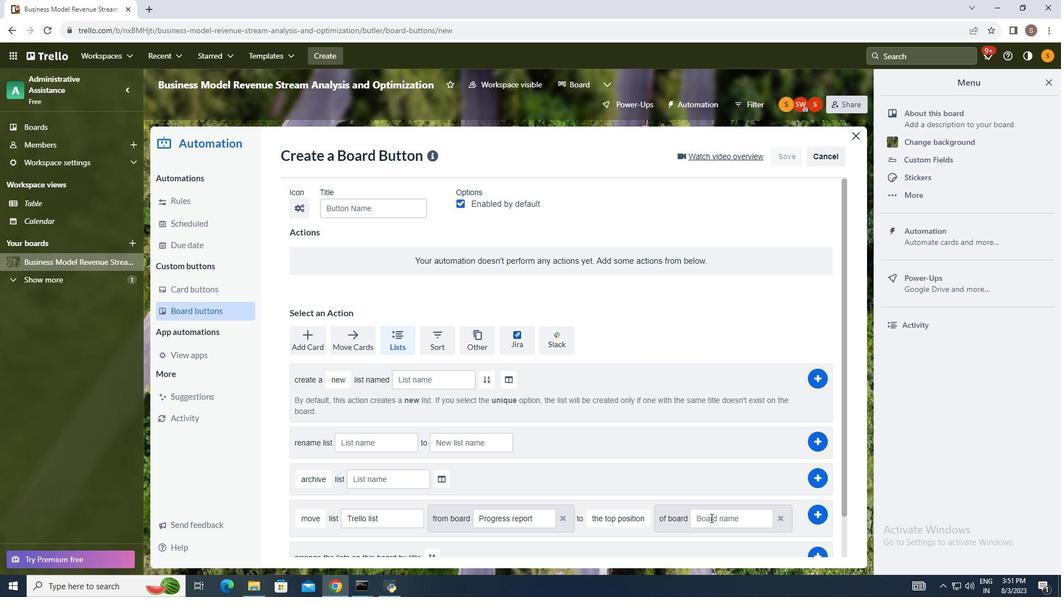 
Action: Mouse pressed left at (710, 517)
Screenshot: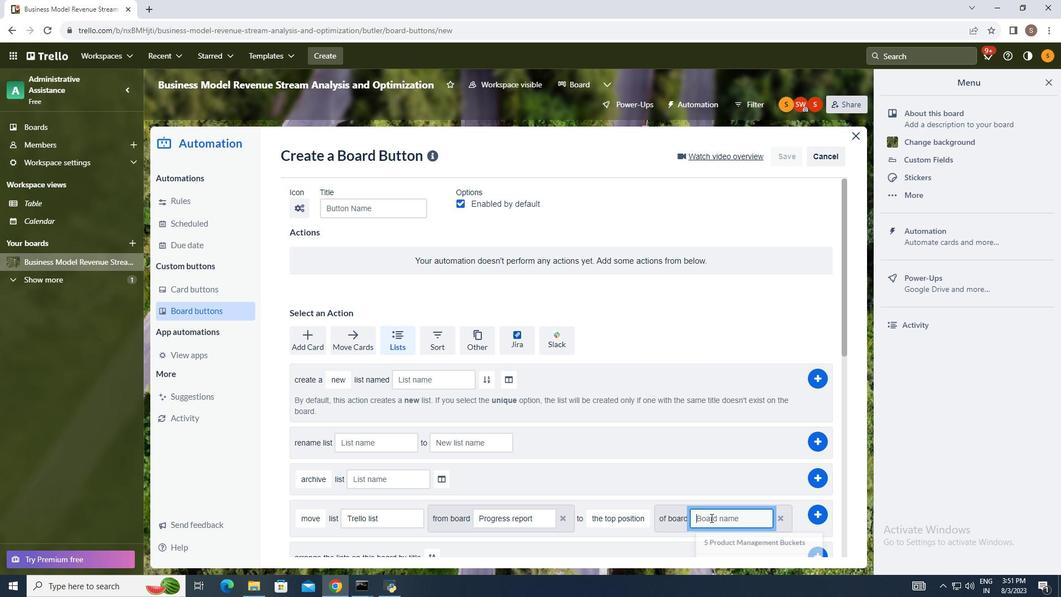 
Action: Mouse moved to (667, 474)
Screenshot: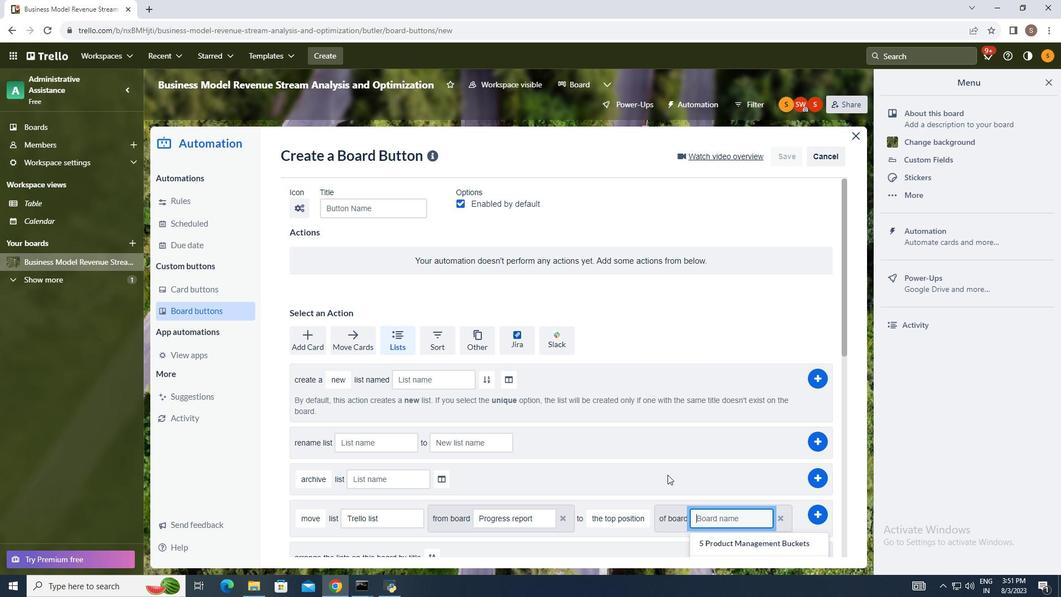 
Action: Key pressed progress<Key.space>report
Screenshot: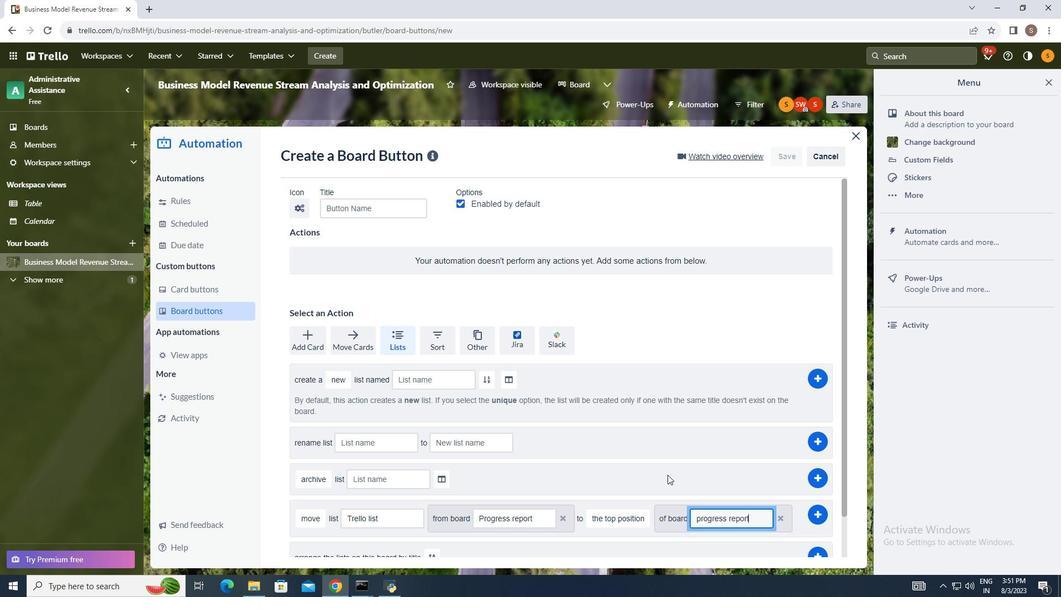 
Action: Mouse moved to (817, 513)
Screenshot: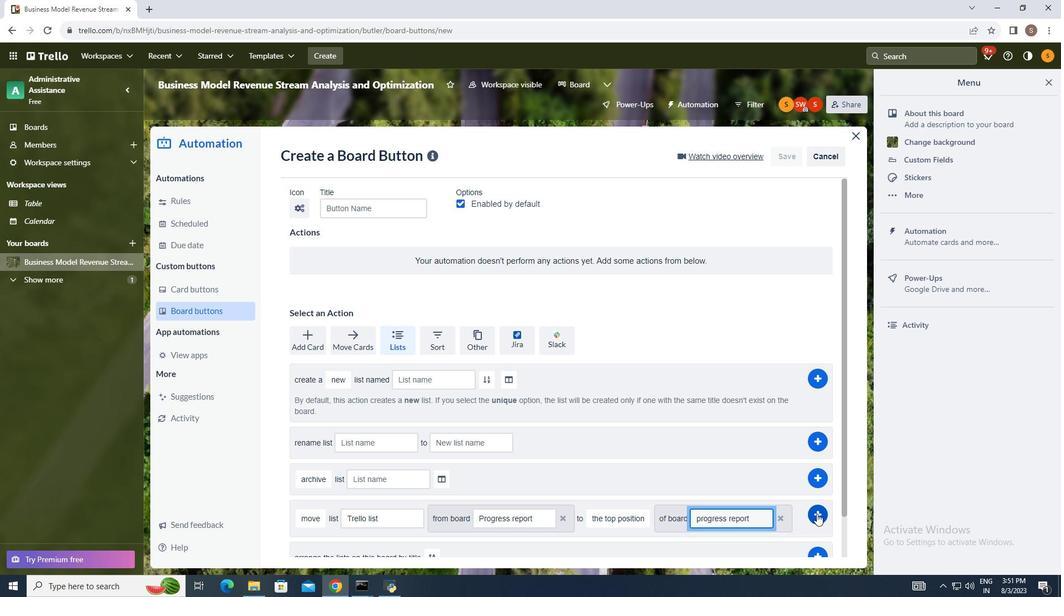 
Action: Mouse pressed left at (817, 513)
Screenshot: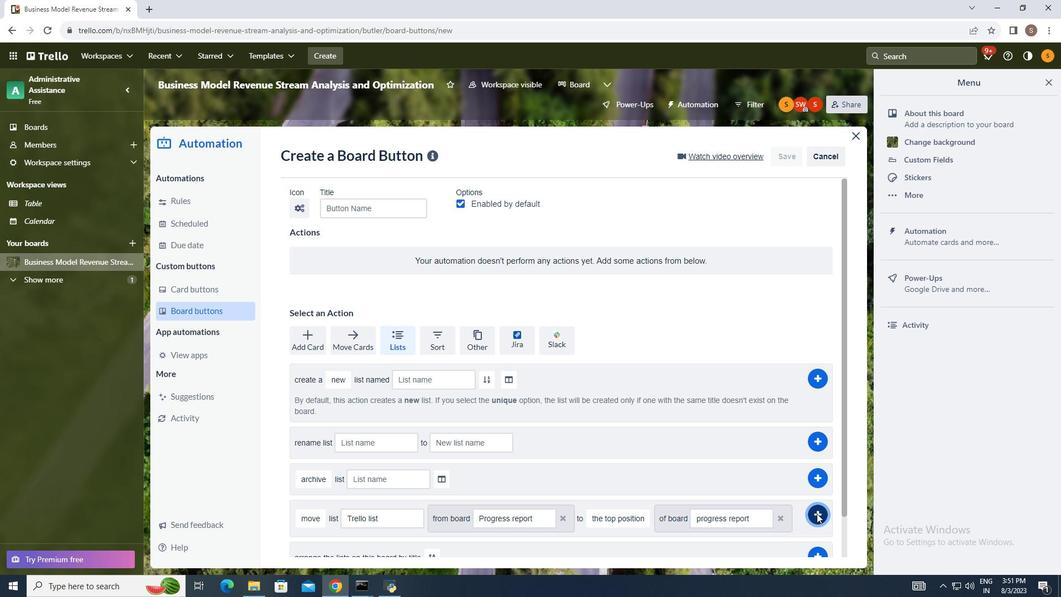 
Action: Mouse moved to (736, 411)
Screenshot: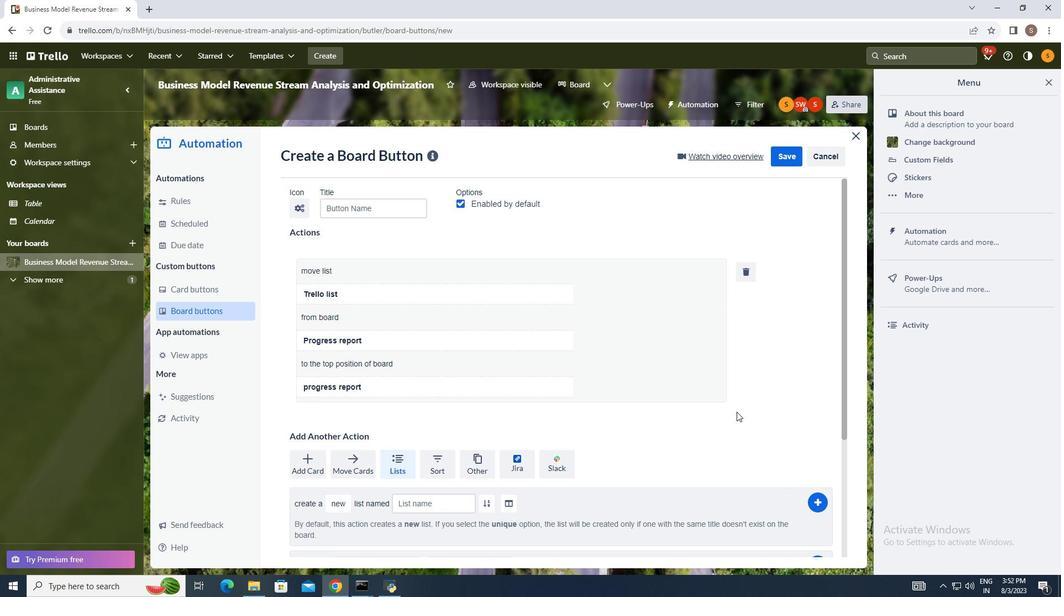 
